 Task: Look for products with coconut flavor.
Action: Mouse moved to (16, 82)
Screenshot: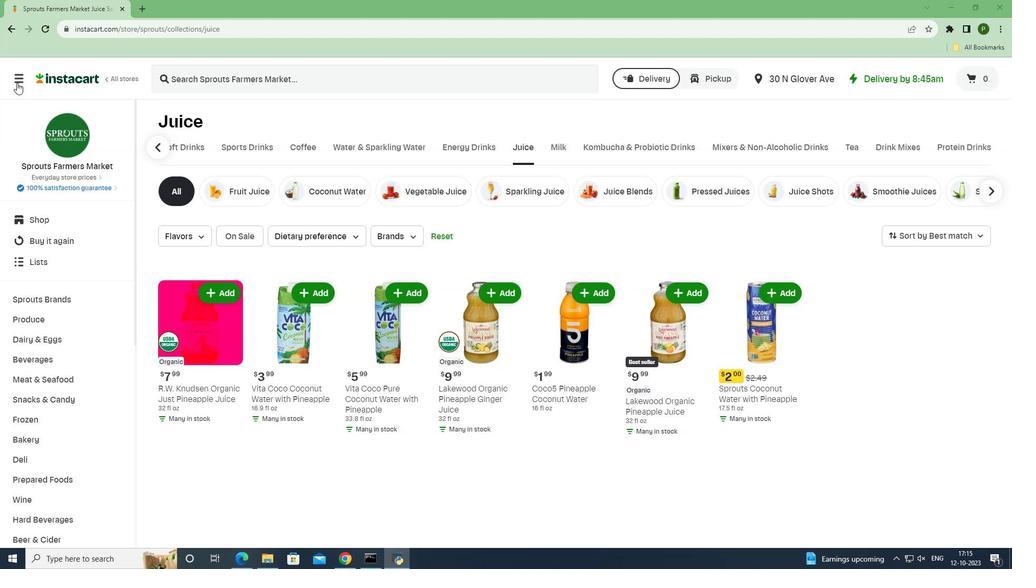 
Action: Mouse pressed left at (16, 82)
Screenshot: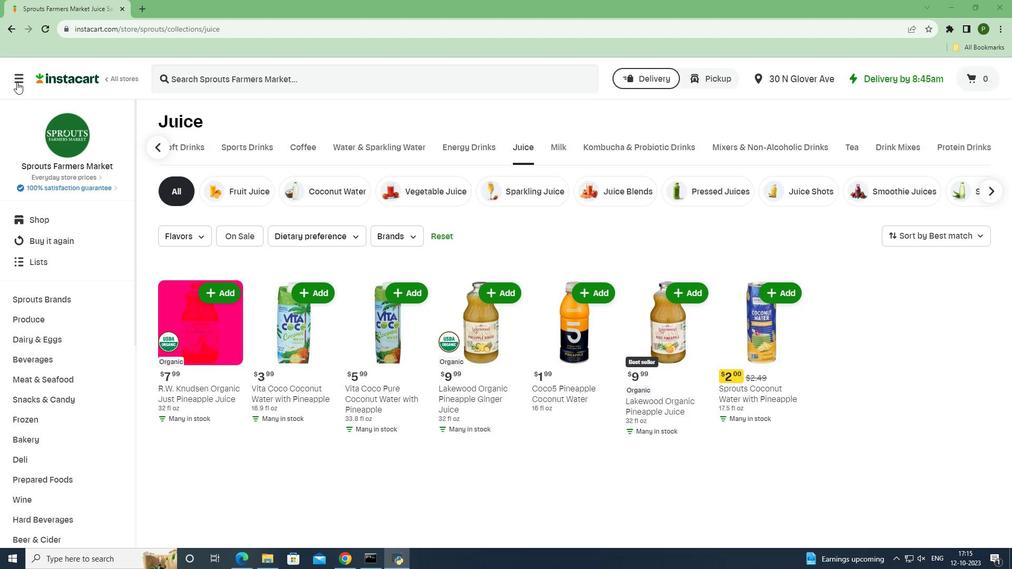 
Action: Mouse moved to (51, 281)
Screenshot: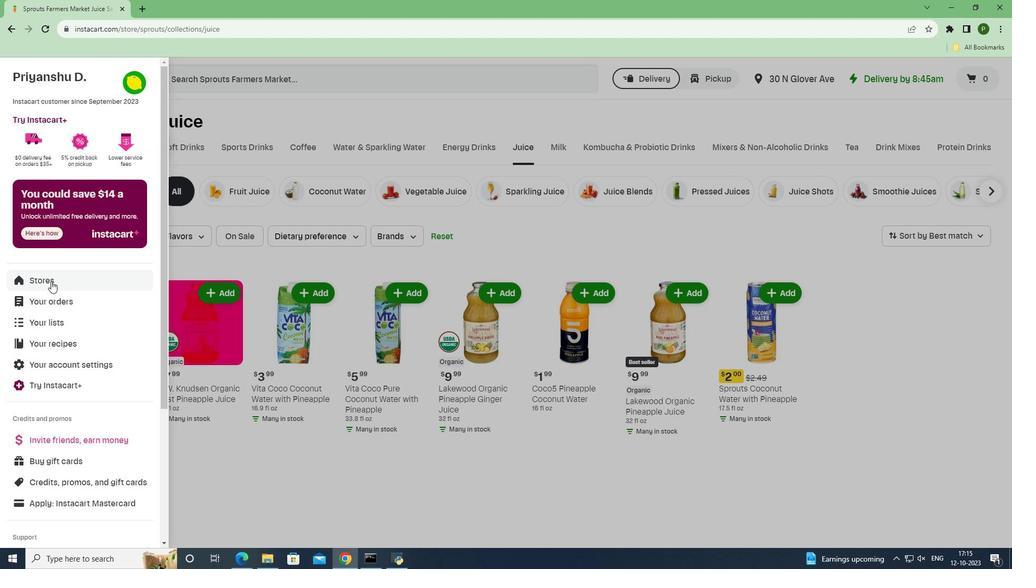 
Action: Mouse pressed left at (51, 281)
Screenshot: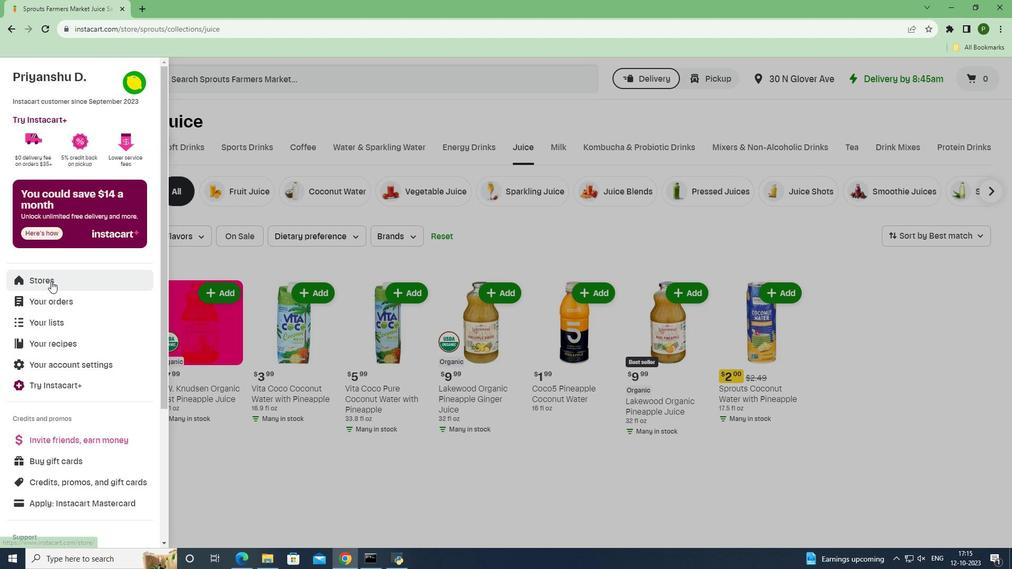 
Action: Mouse moved to (235, 128)
Screenshot: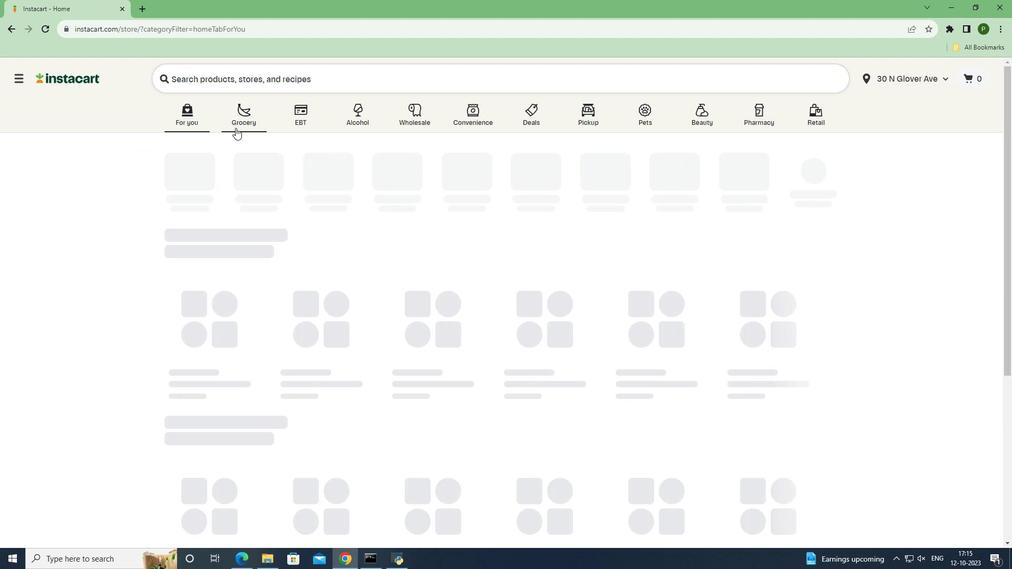 
Action: Mouse pressed left at (235, 128)
Screenshot: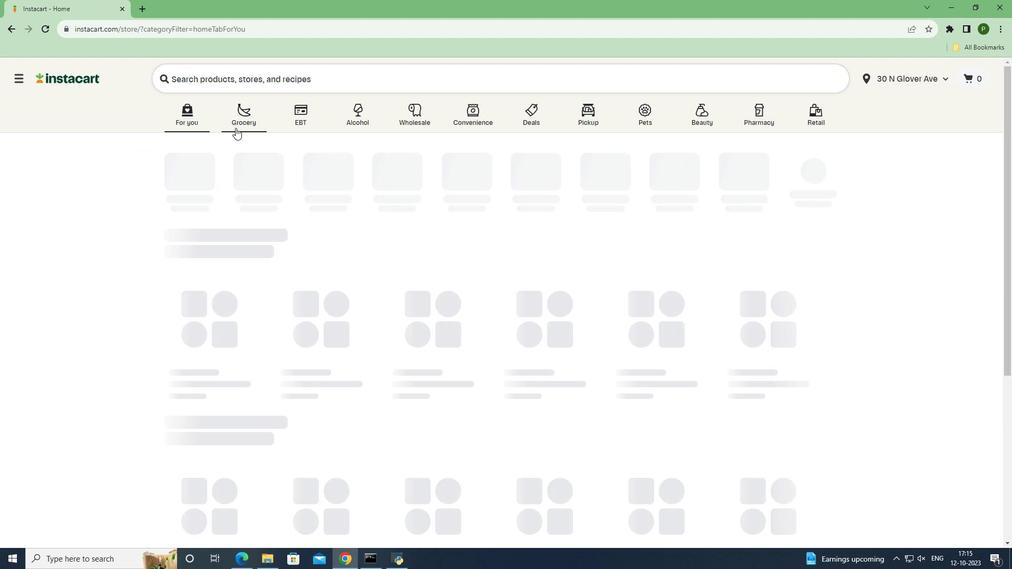 
Action: Mouse moved to (433, 244)
Screenshot: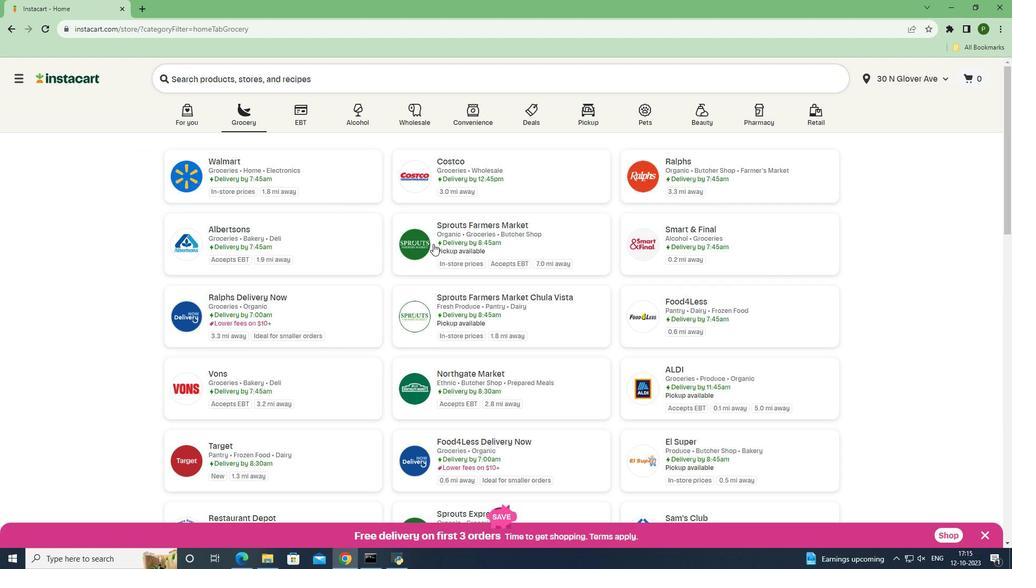 
Action: Mouse pressed left at (433, 244)
Screenshot: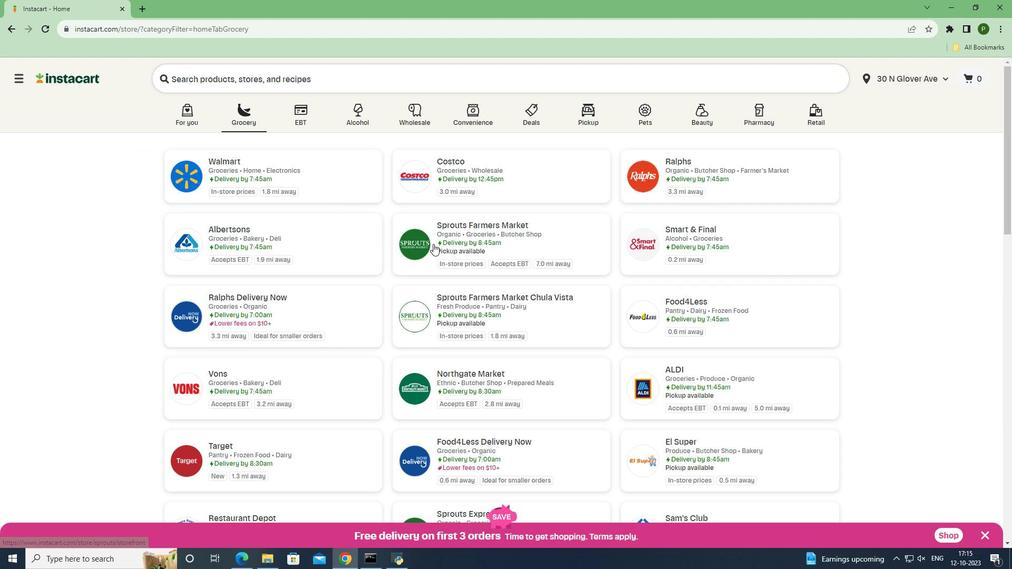 
Action: Mouse moved to (49, 358)
Screenshot: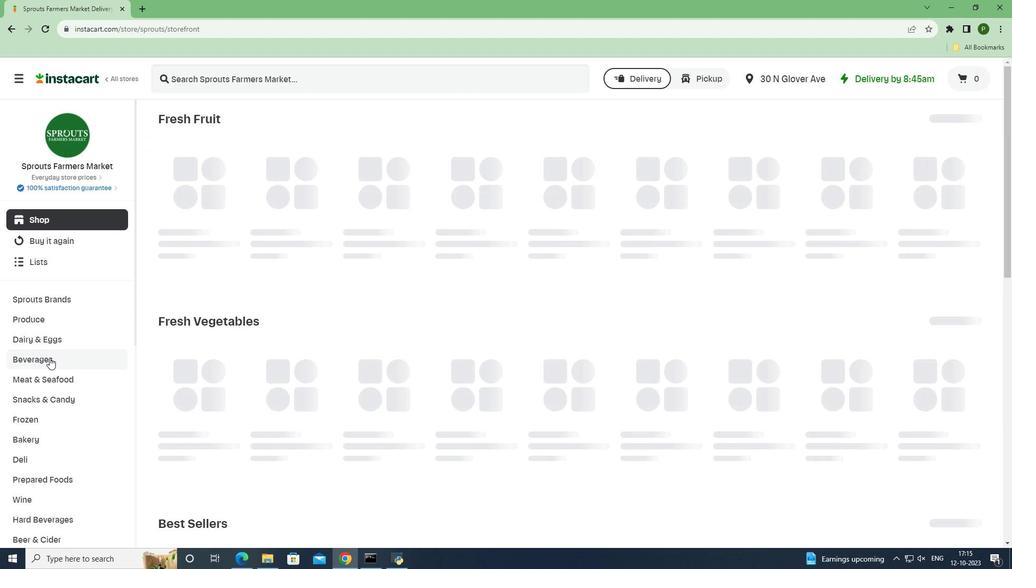 
Action: Mouse pressed left at (49, 358)
Screenshot: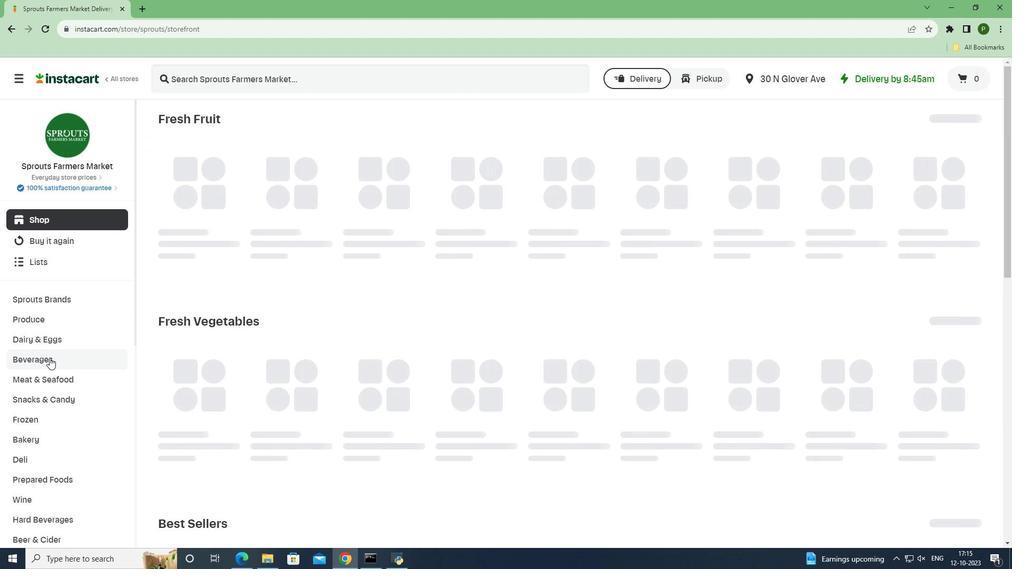 
Action: Mouse moved to (608, 150)
Screenshot: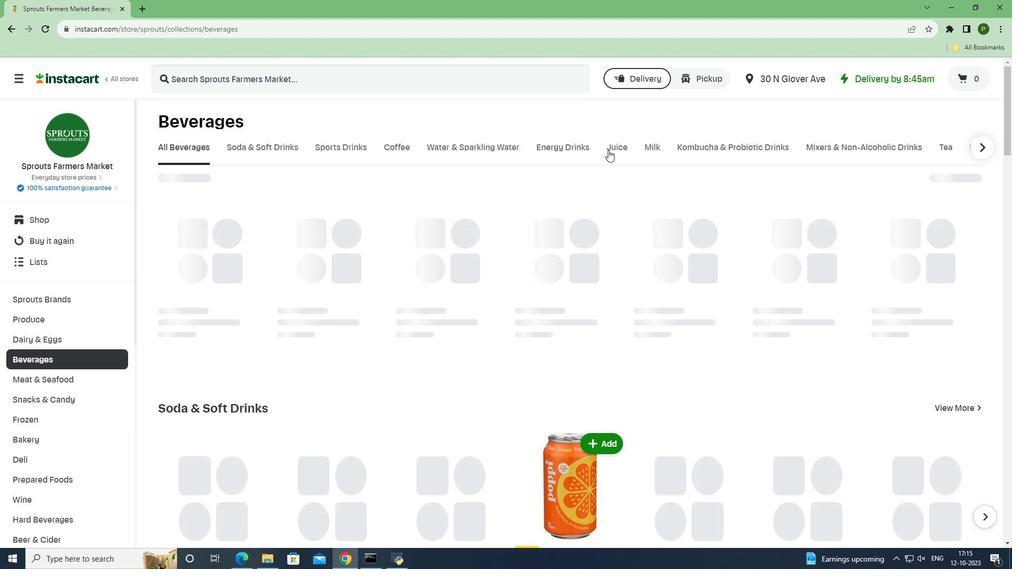 
Action: Mouse pressed left at (608, 150)
Screenshot: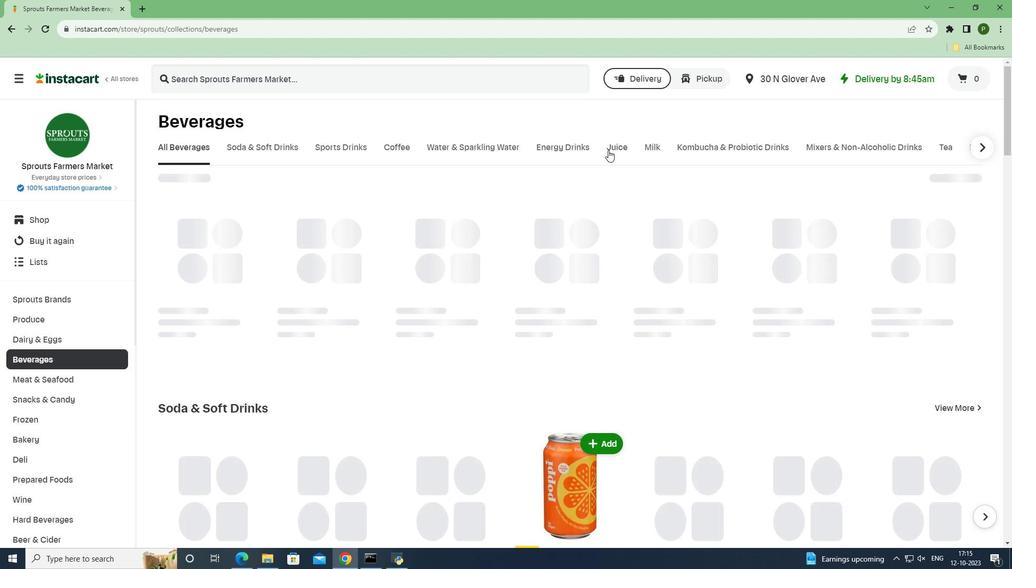 
Action: Mouse moved to (185, 236)
Screenshot: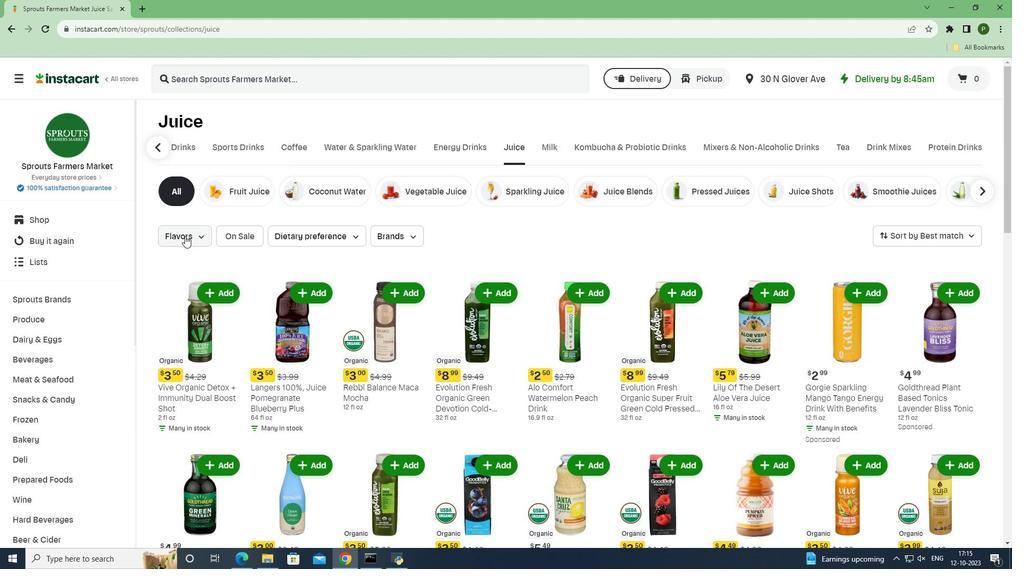 
Action: Mouse pressed left at (185, 236)
Screenshot: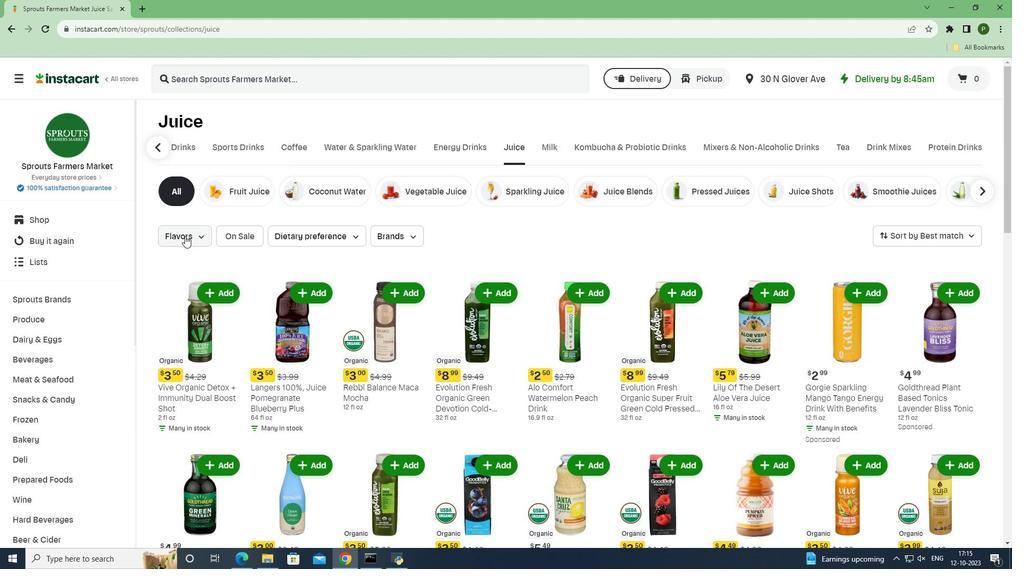 
Action: Mouse moved to (228, 353)
Screenshot: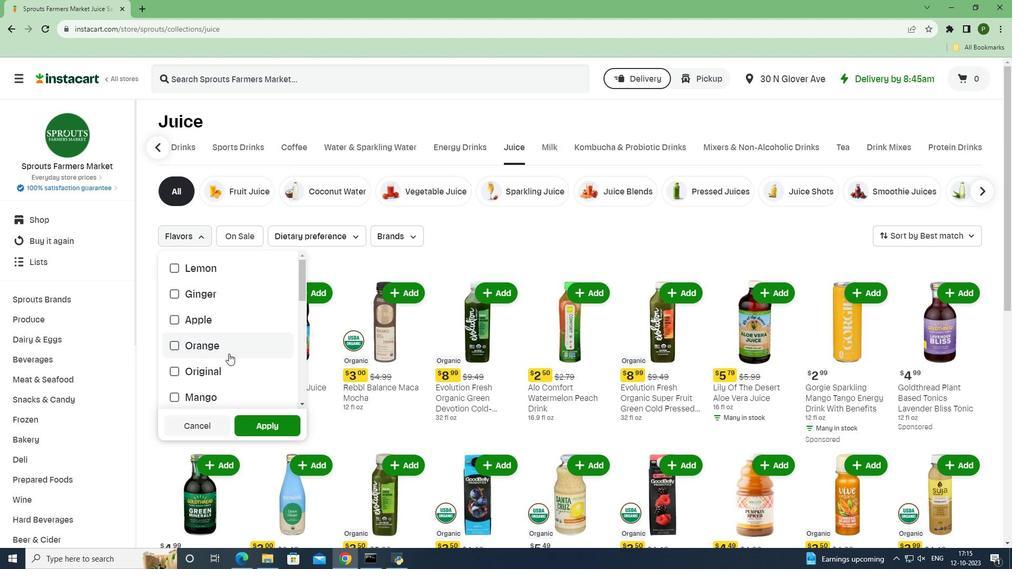 
Action: Mouse scrolled (228, 353) with delta (0, 0)
Screenshot: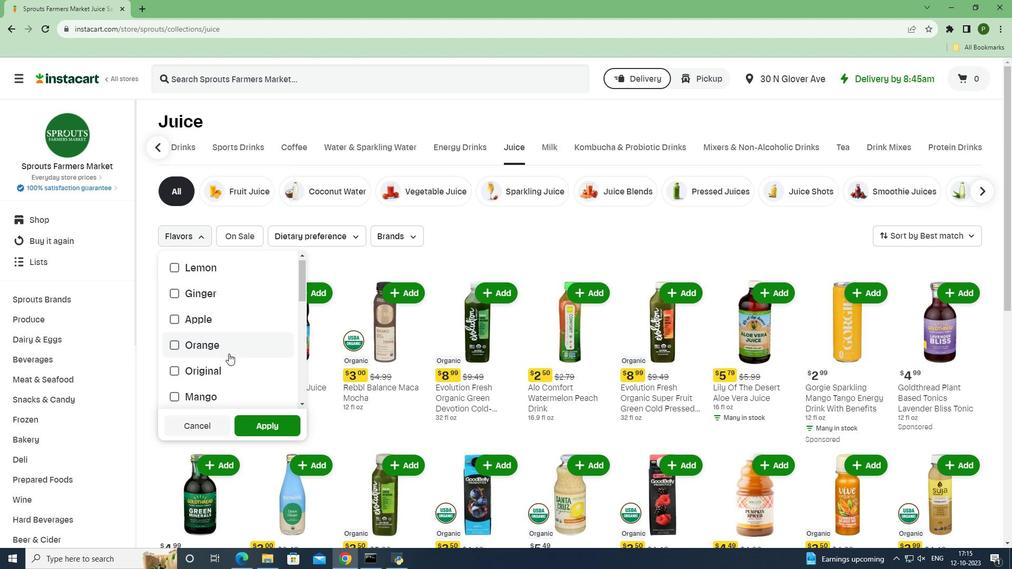 
Action: Mouse scrolled (228, 353) with delta (0, 0)
Screenshot: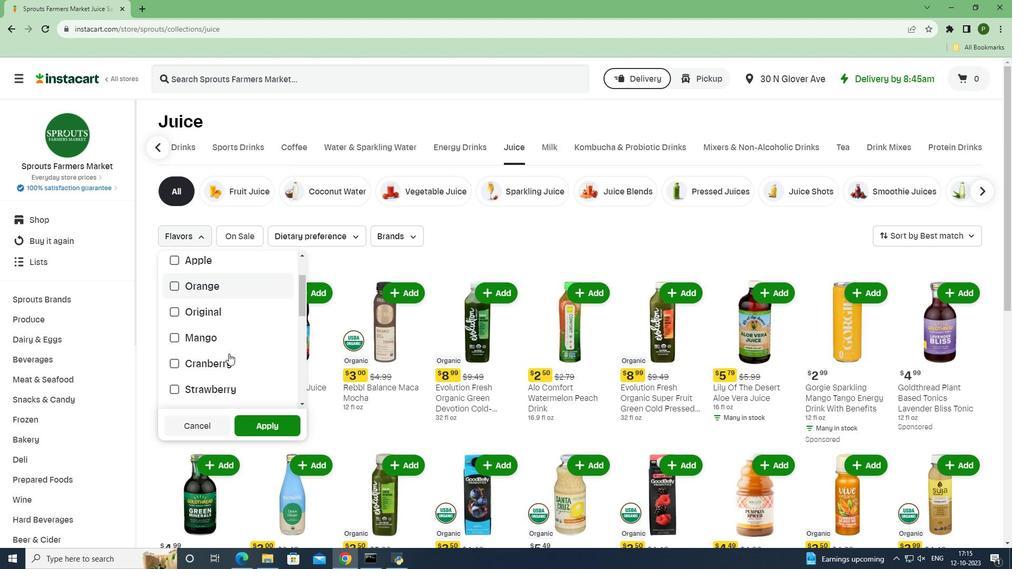 
Action: Mouse moved to (223, 336)
Screenshot: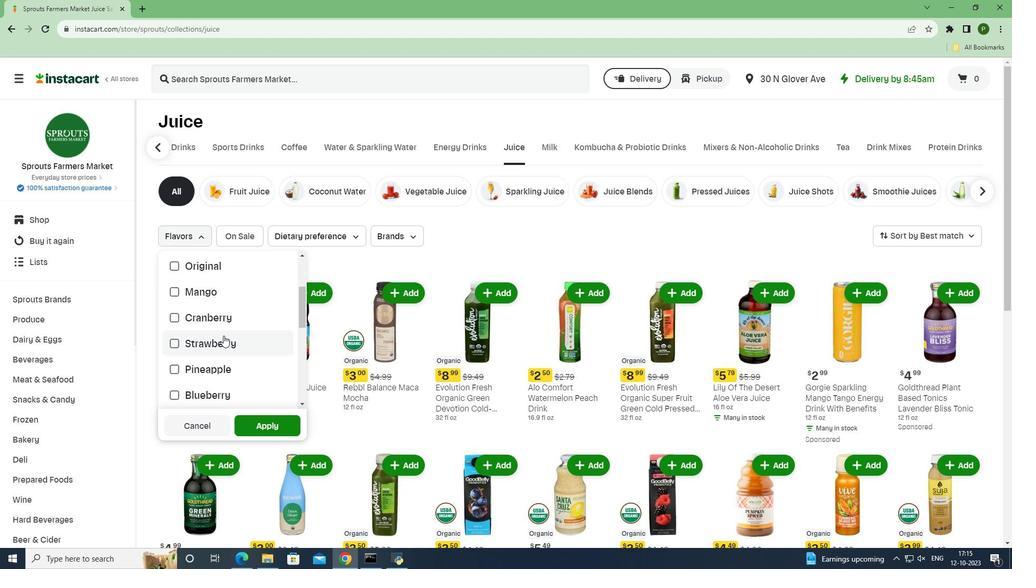 
Action: Mouse scrolled (223, 335) with delta (0, 0)
Screenshot: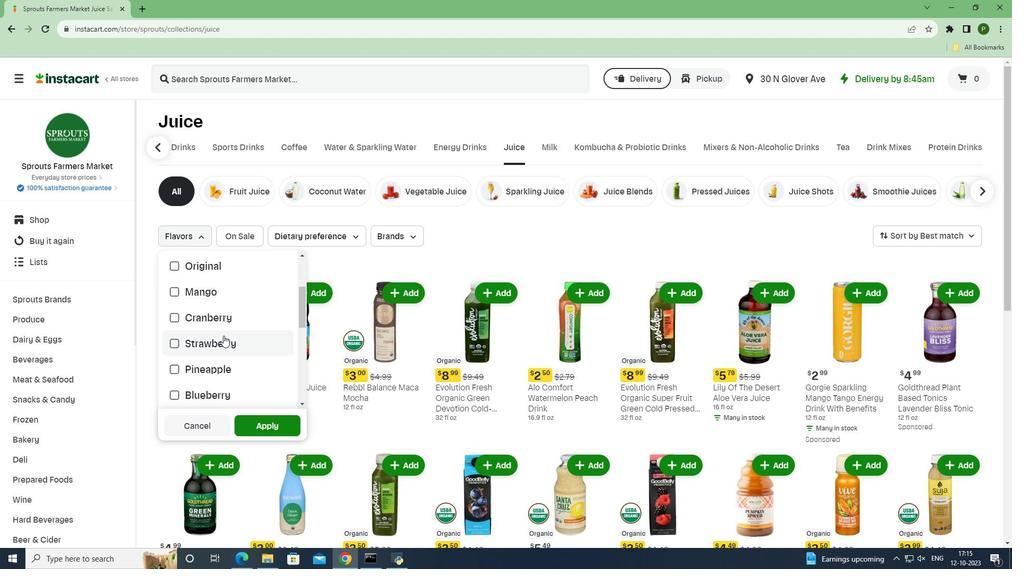 
Action: Mouse moved to (224, 337)
Screenshot: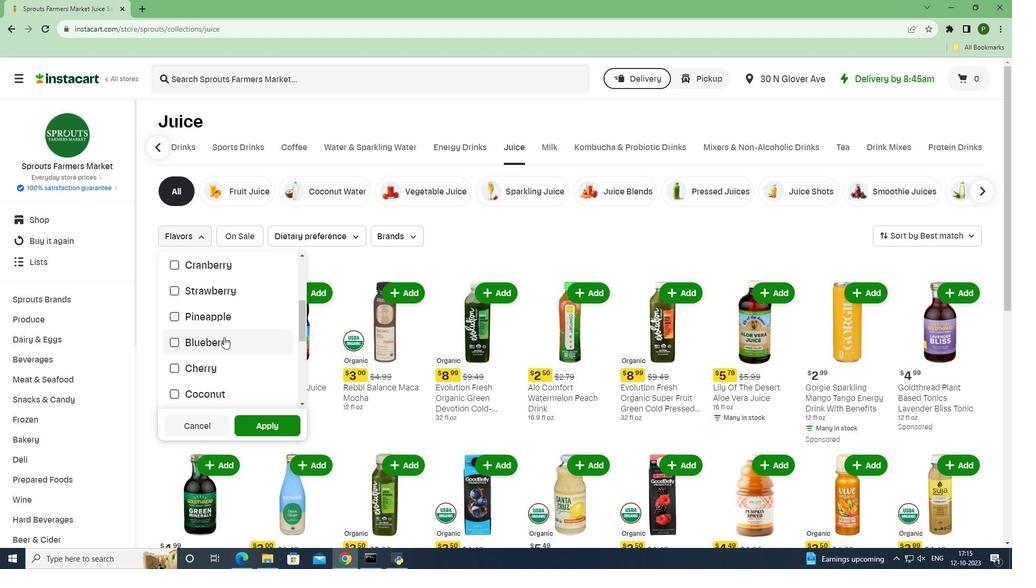 
Action: Mouse scrolled (224, 337) with delta (0, 0)
Screenshot: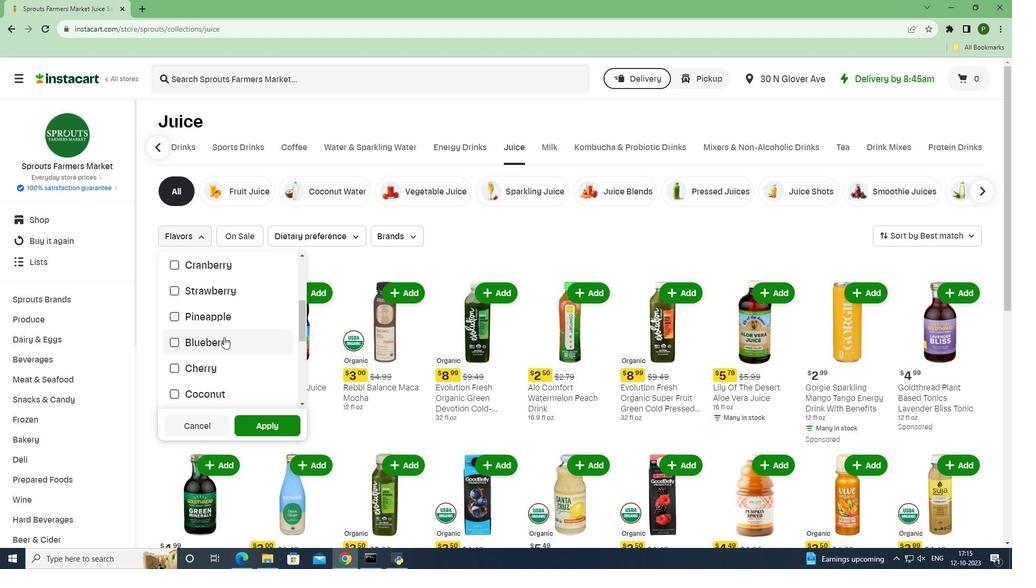 
Action: Mouse moved to (219, 339)
Screenshot: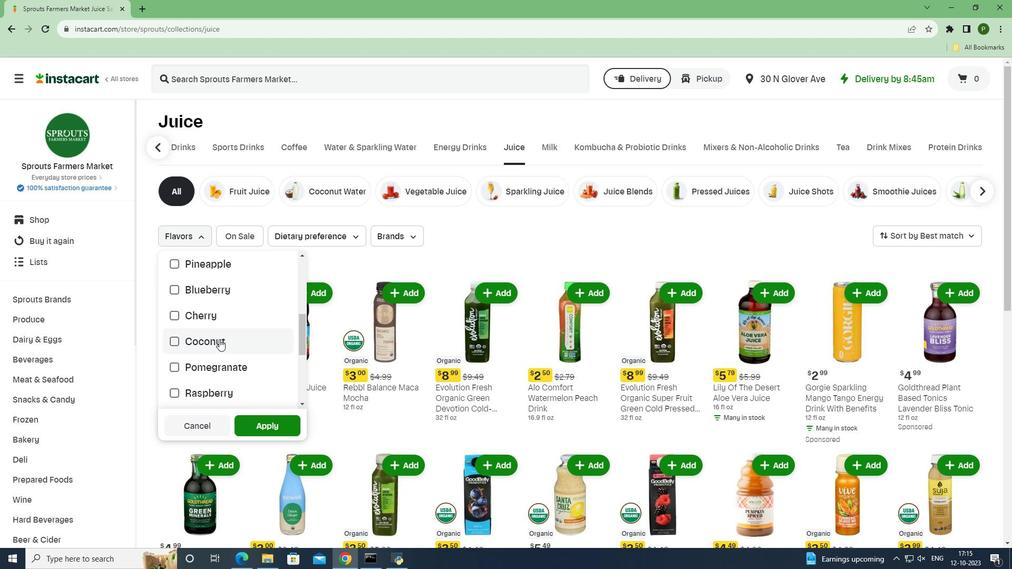 
Action: Mouse pressed left at (219, 339)
Screenshot: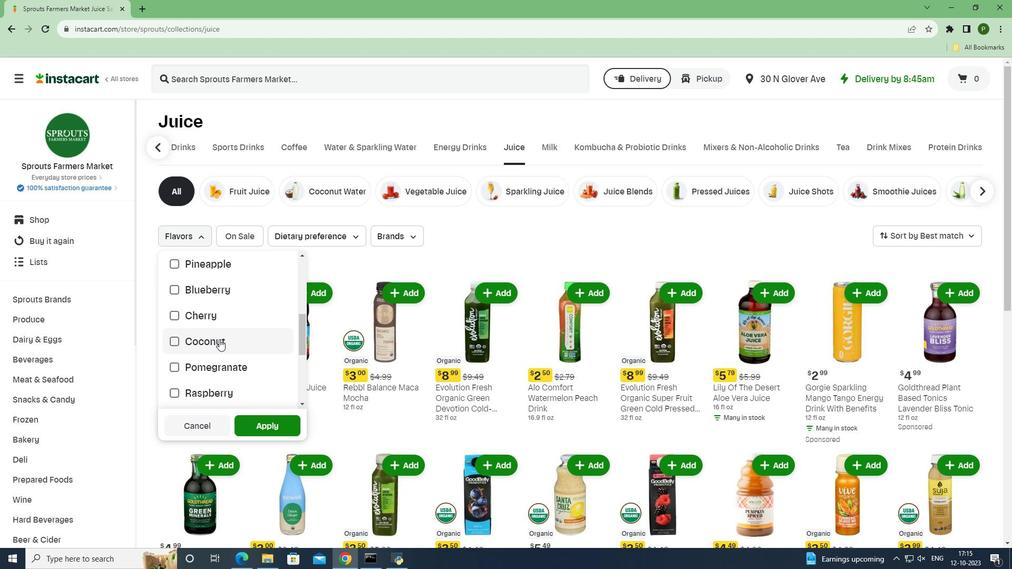 
Action: Mouse moved to (269, 426)
Screenshot: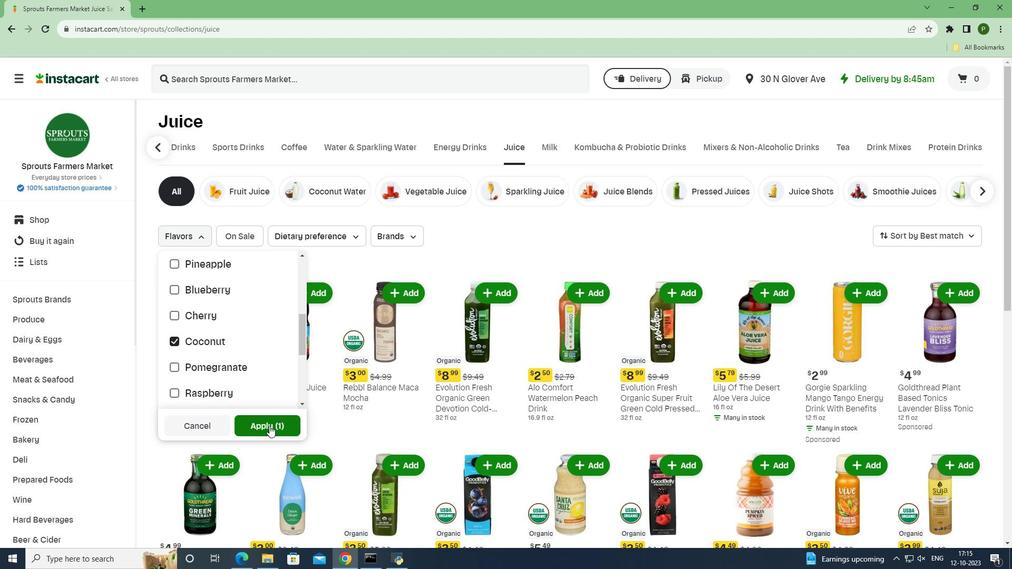 
Action: Mouse pressed left at (269, 426)
Screenshot: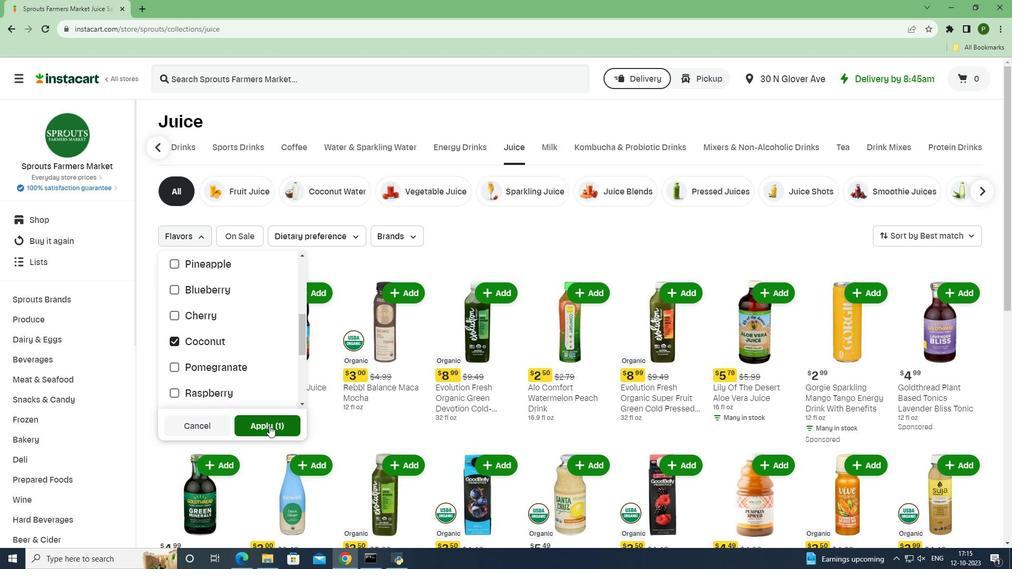 
Action: Mouse moved to (522, 484)
Screenshot: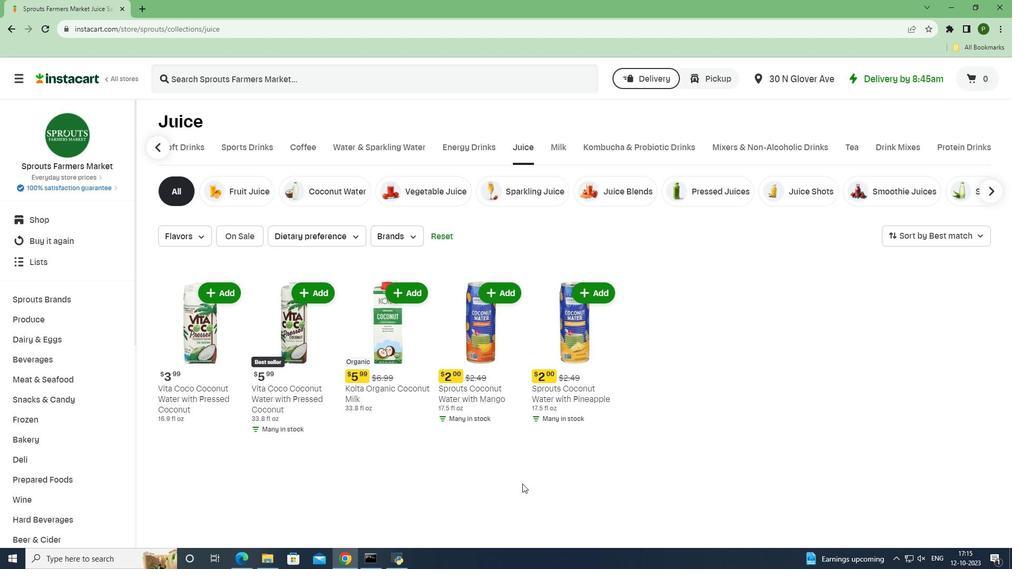 
